 Task: Choose Add end date and time.
Action: Mouse moved to (562, 81)
Screenshot: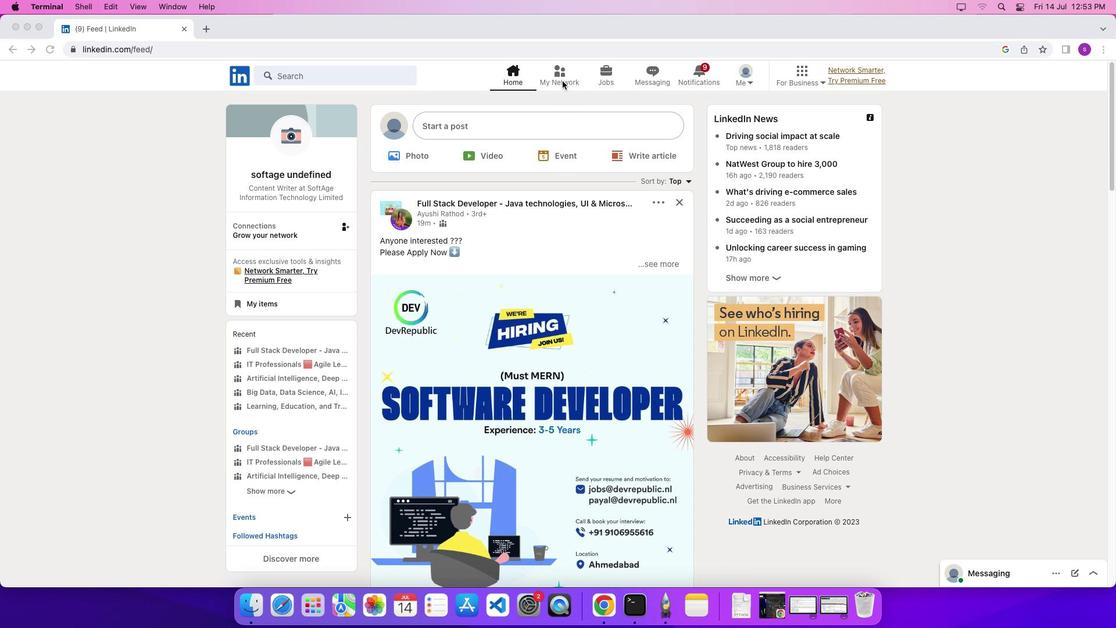 
Action: Mouse pressed left at (562, 81)
Screenshot: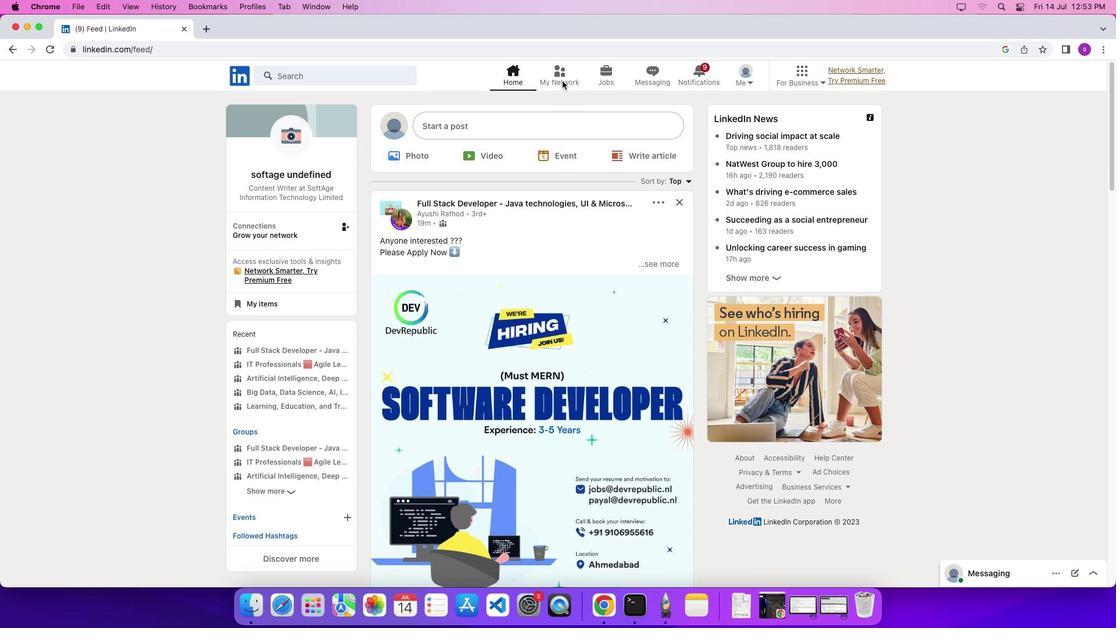 
Action: Mouse pressed left at (562, 81)
Screenshot: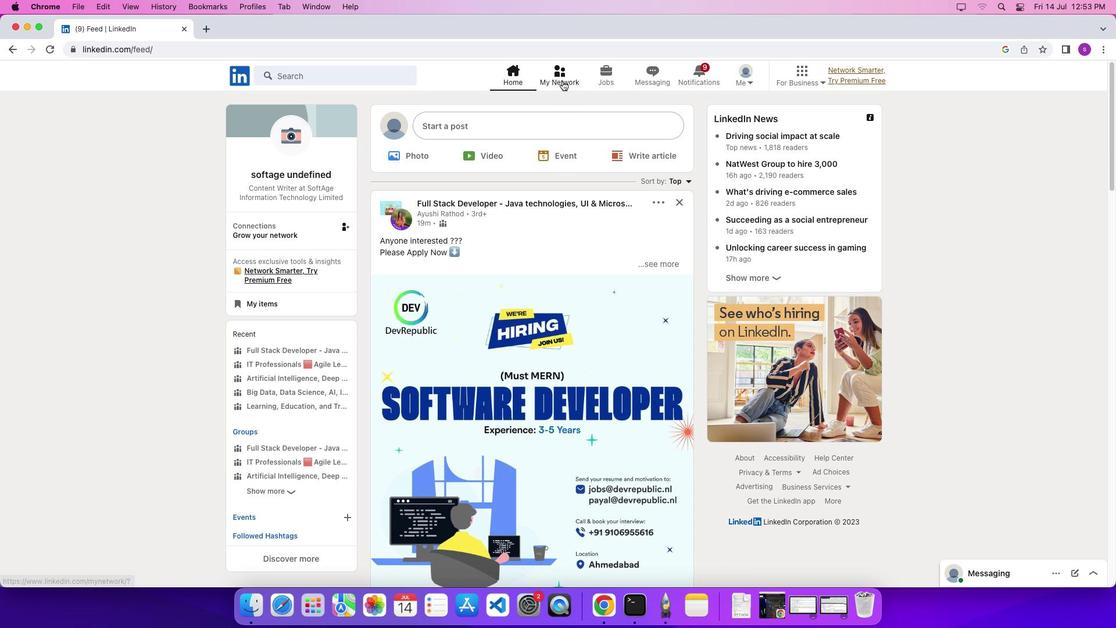 
Action: Mouse moved to (281, 233)
Screenshot: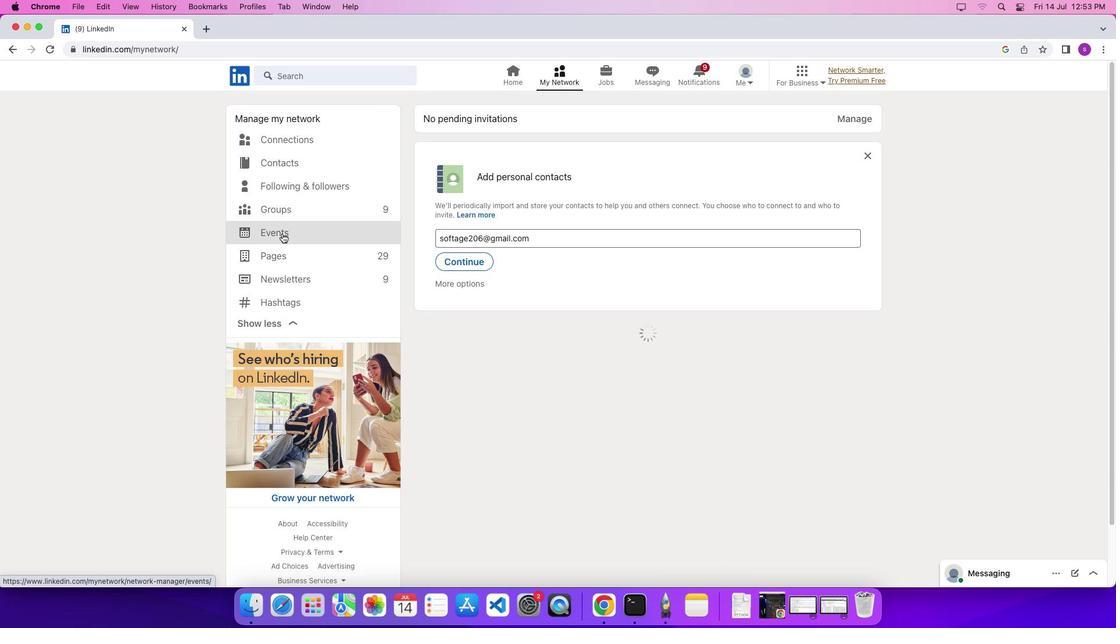 
Action: Mouse pressed left at (281, 233)
Screenshot: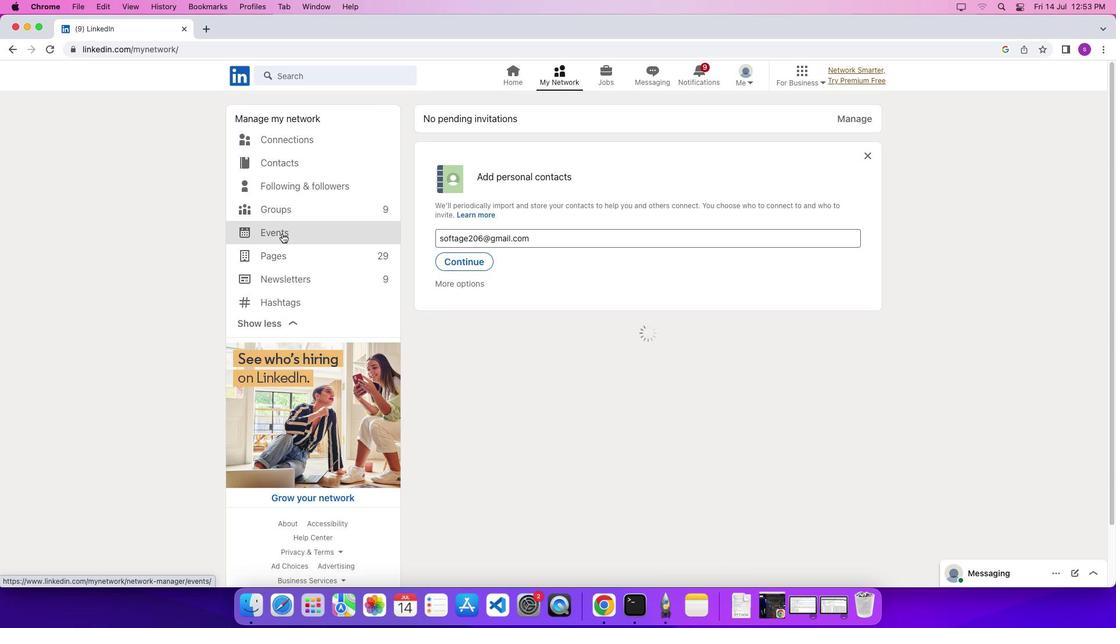 
Action: Mouse moved to (658, 127)
Screenshot: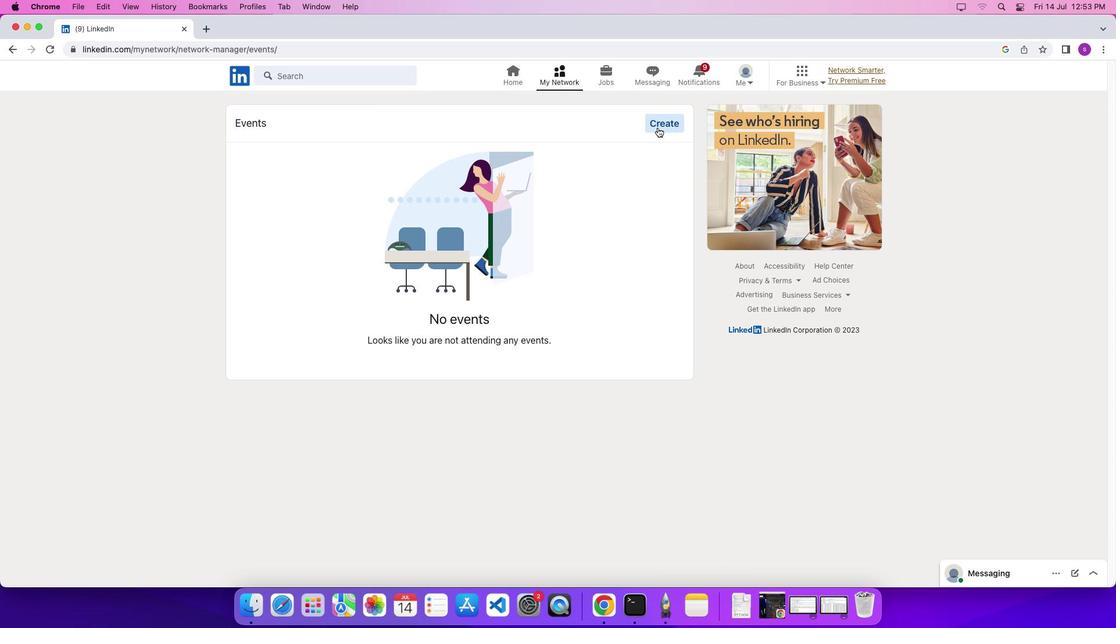 
Action: Mouse pressed left at (658, 127)
Screenshot: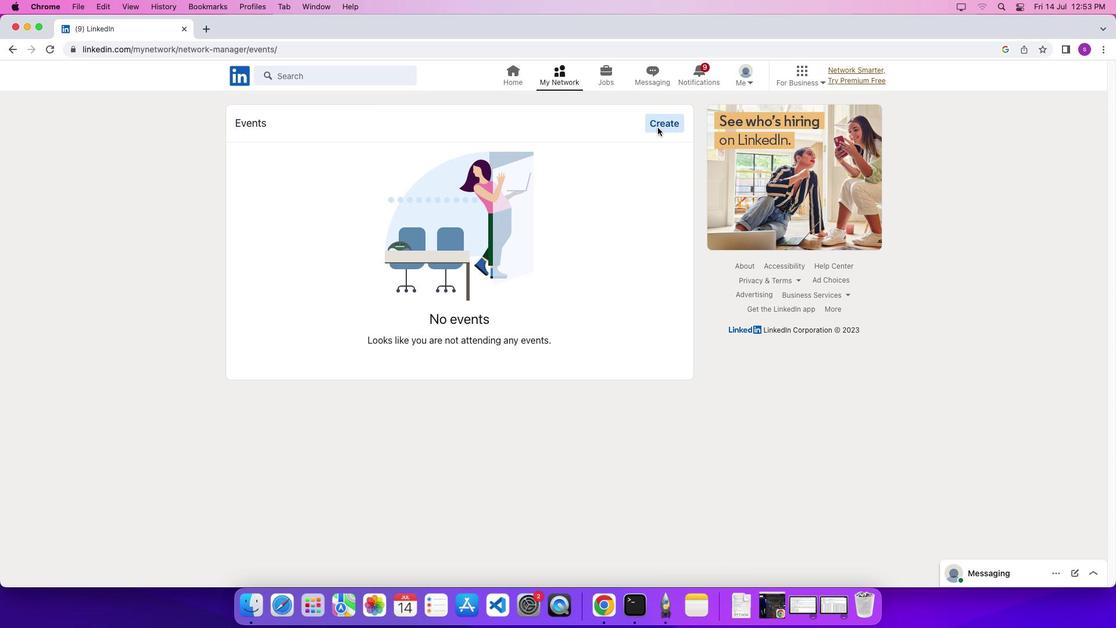 
Action: Mouse moved to (589, 282)
Screenshot: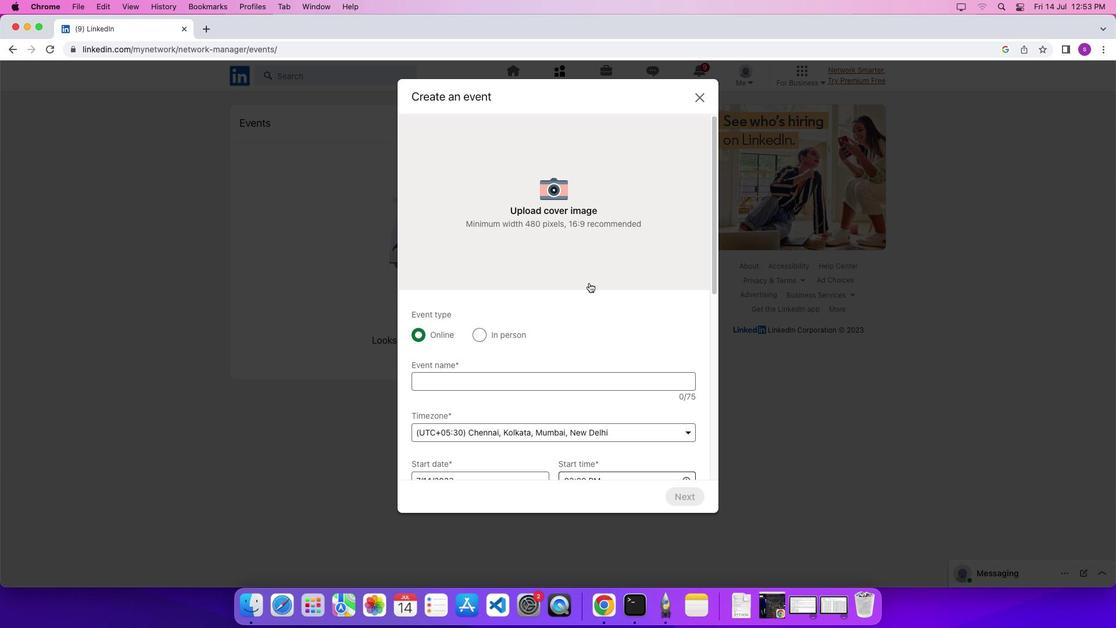 
Action: Mouse scrolled (589, 282) with delta (0, 0)
Screenshot: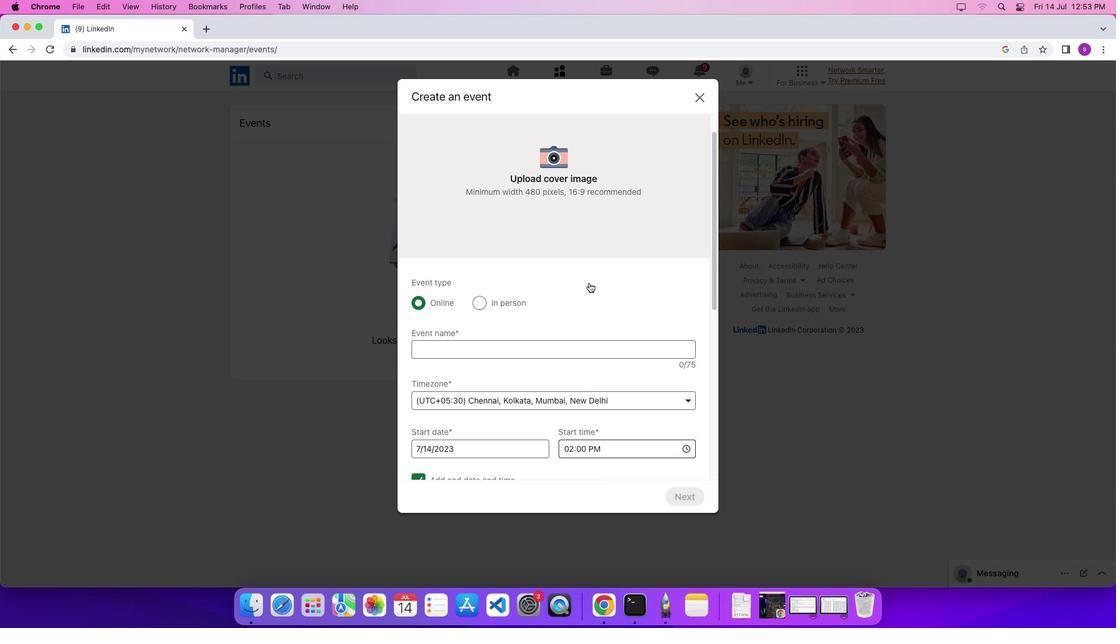 
Action: Mouse scrolled (589, 282) with delta (0, 0)
Screenshot: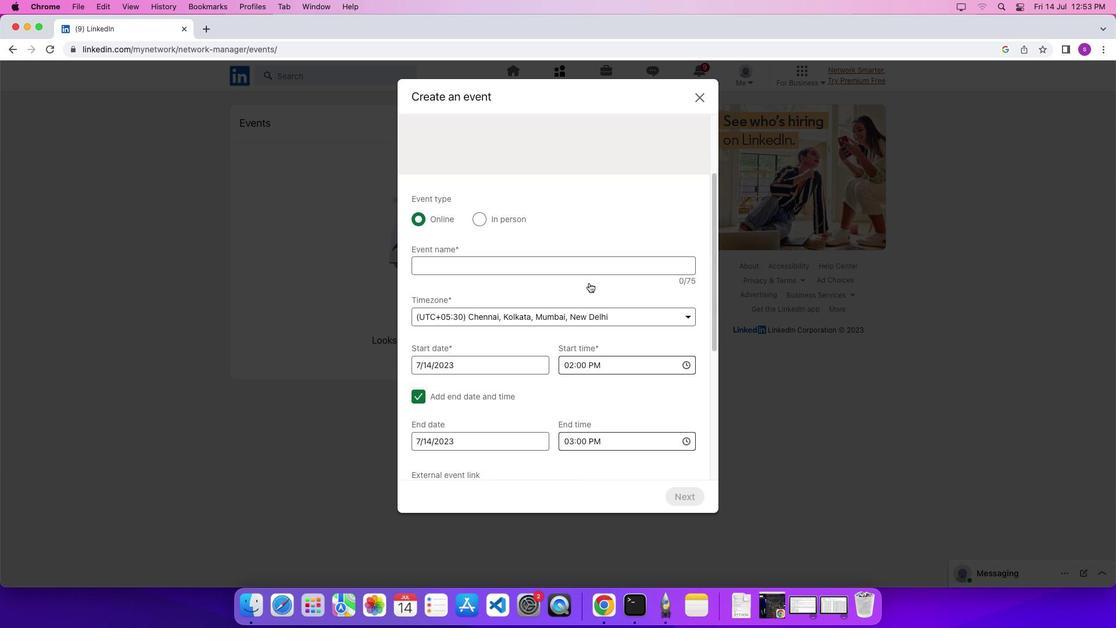 
Action: Mouse scrolled (589, 282) with delta (0, -4)
Screenshot: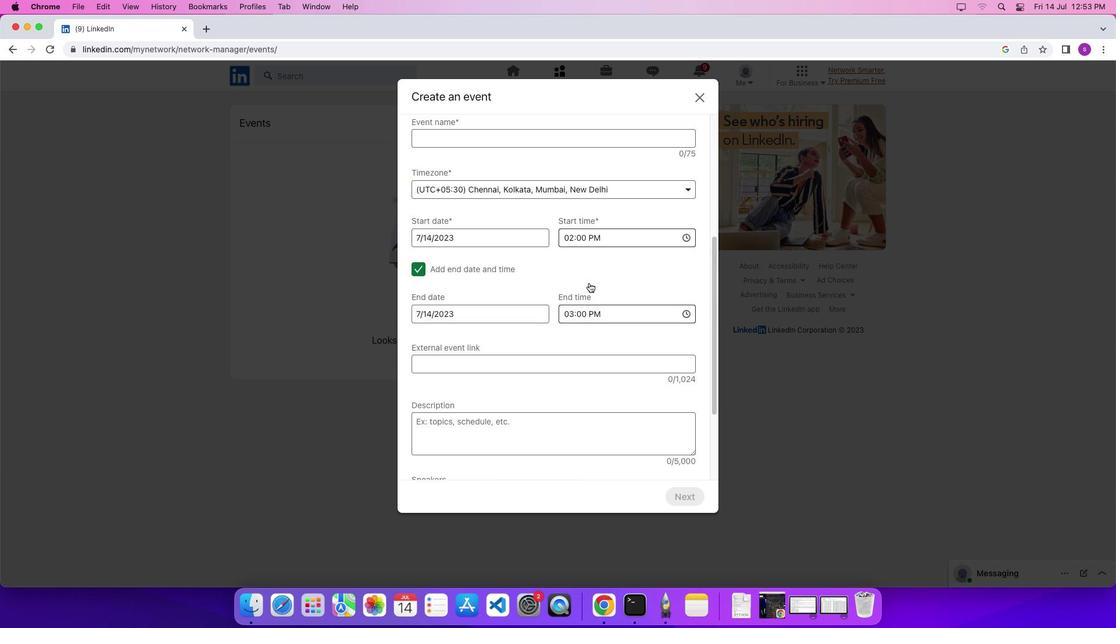 
Action: Mouse scrolled (589, 282) with delta (0, -5)
Screenshot: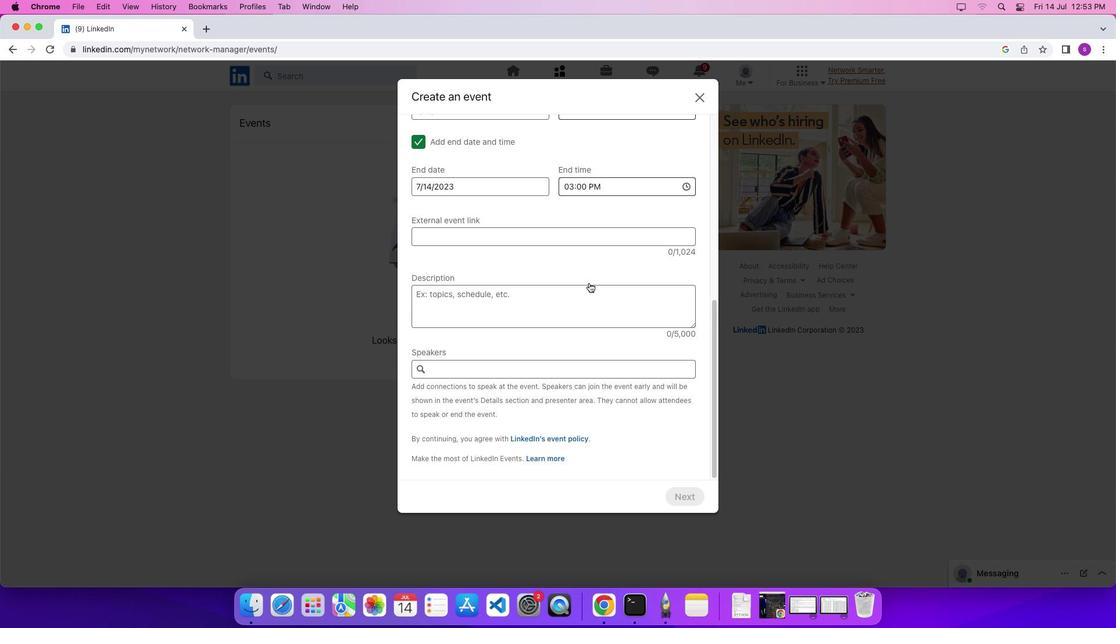 
Action: Mouse scrolled (589, 282) with delta (0, 0)
Screenshot: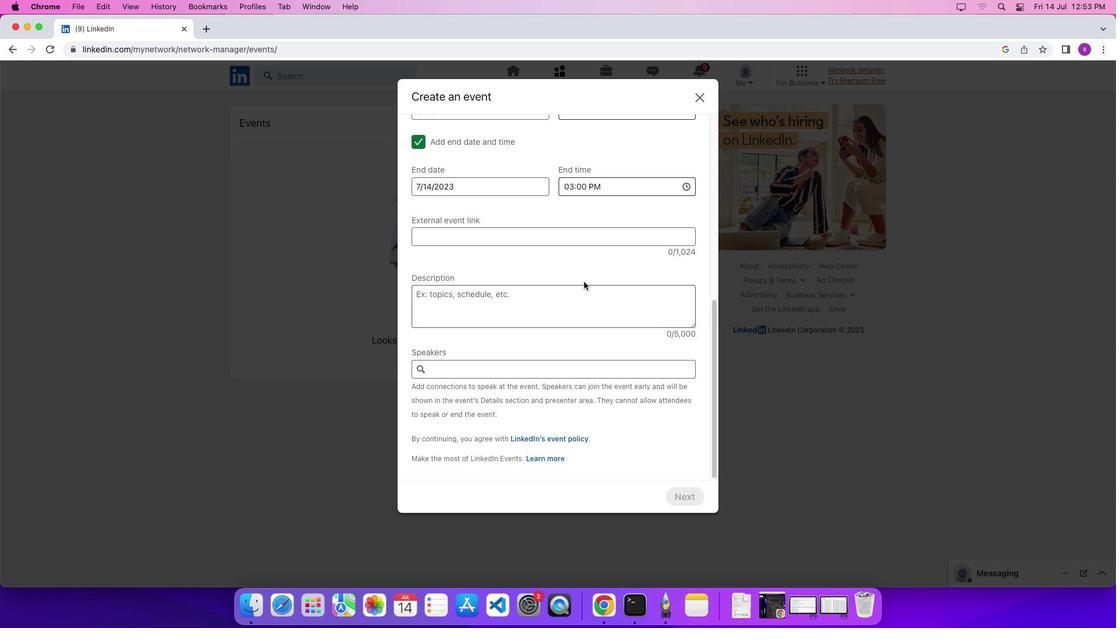 
Action: Mouse moved to (454, 171)
Screenshot: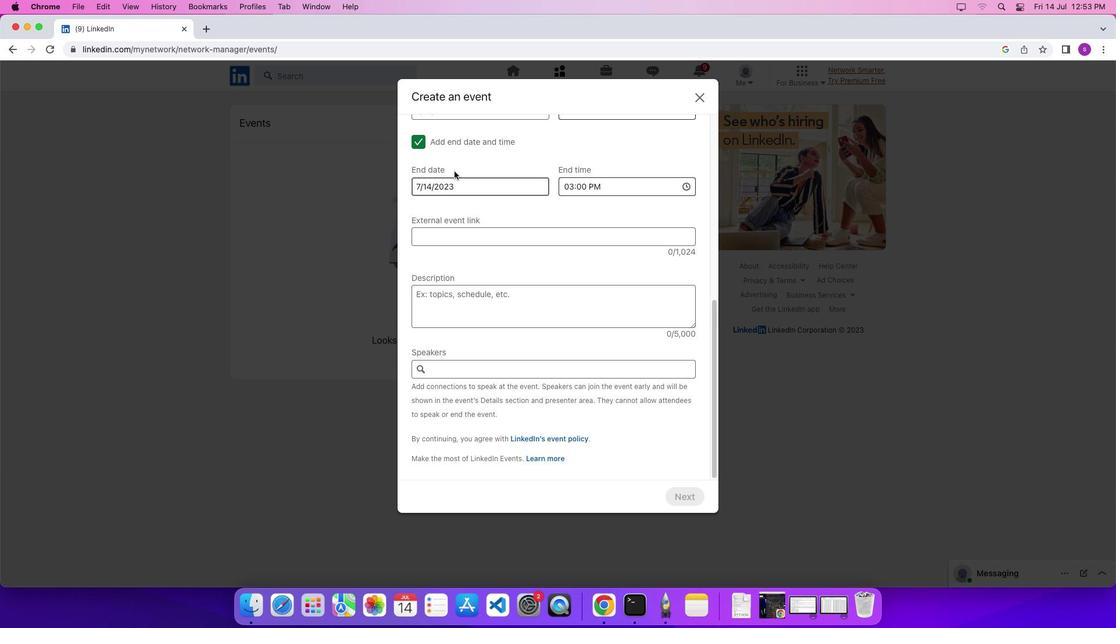 
Action: Mouse scrolled (454, 171) with delta (0, 0)
Screenshot: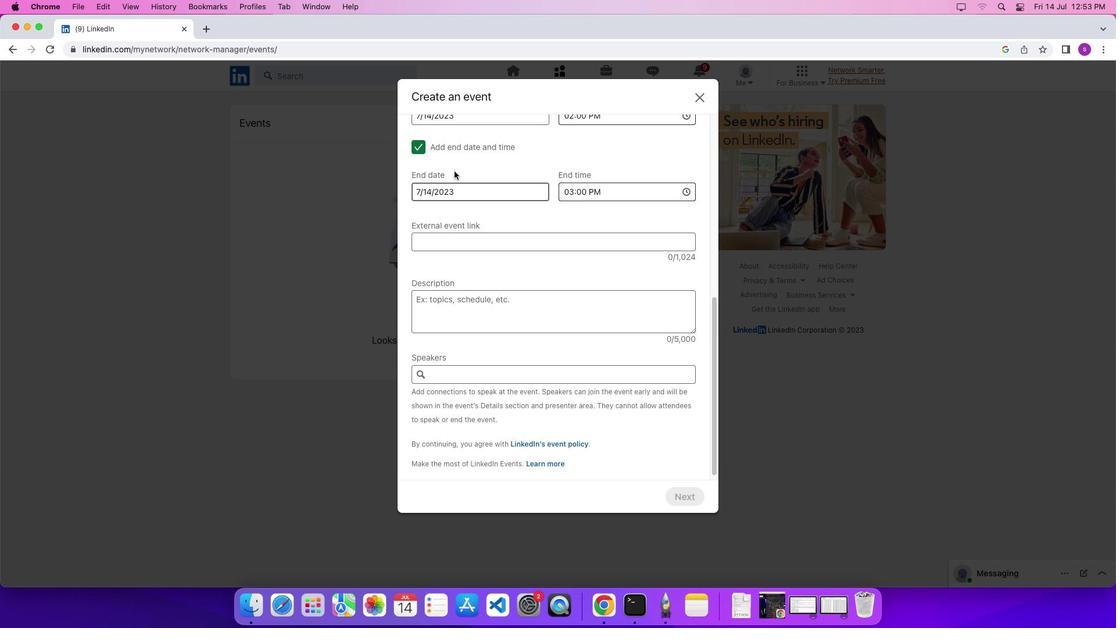 
Action: Mouse scrolled (454, 171) with delta (0, 0)
Screenshot: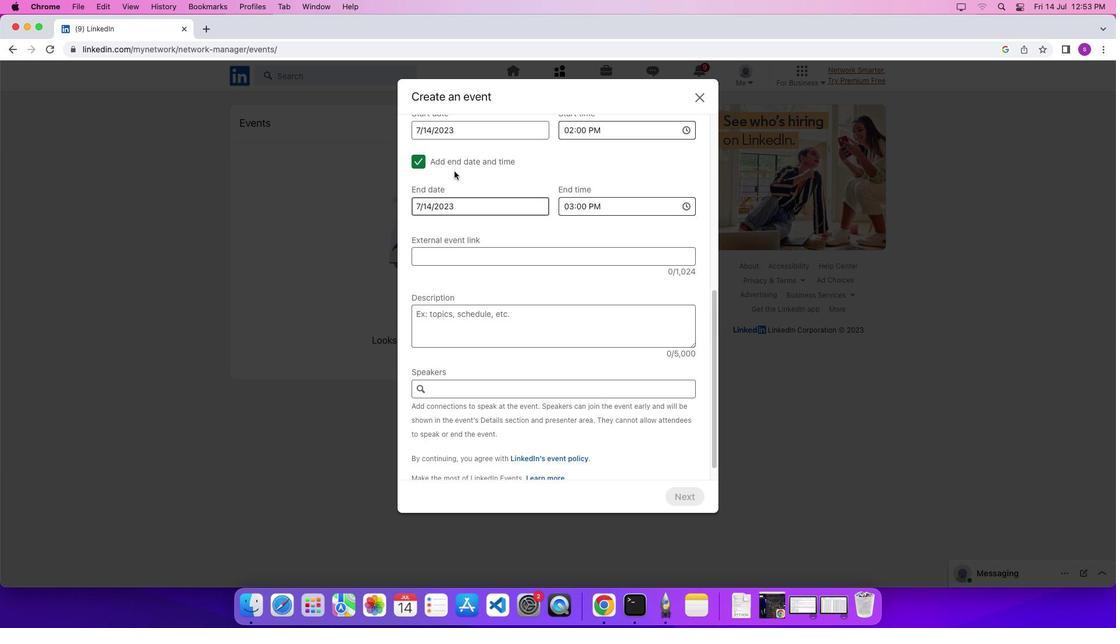 
Action: Mouse moved to (421, 166)
Screenshot: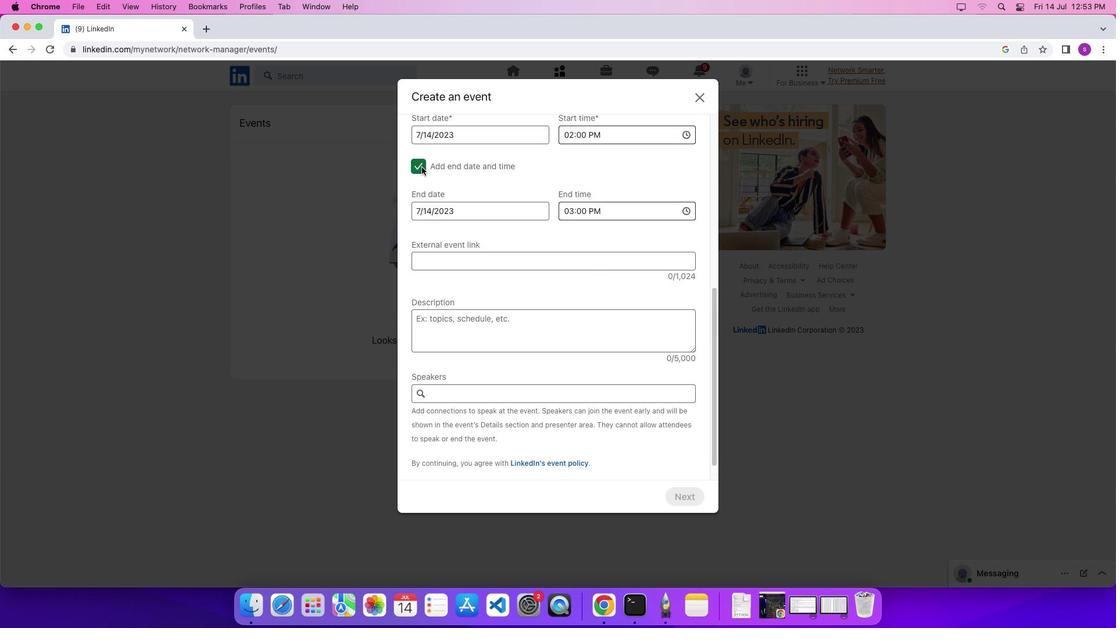 
Action: Mouse pressed left at (421, 166)
Screenshot: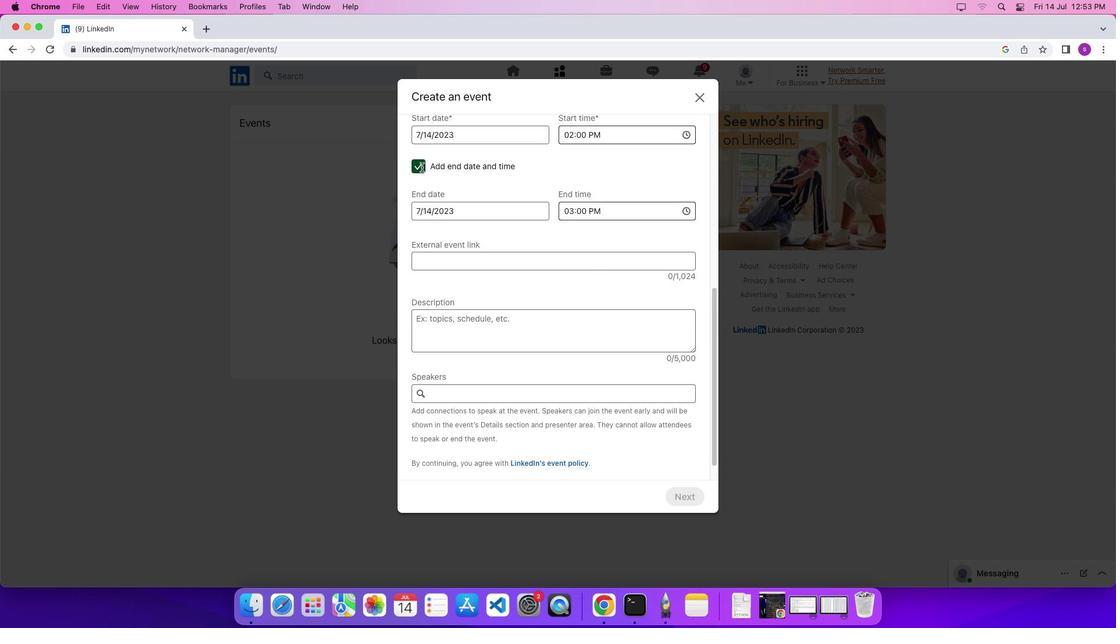 
Action: Mouse moved to (477, 204)
Screenshot: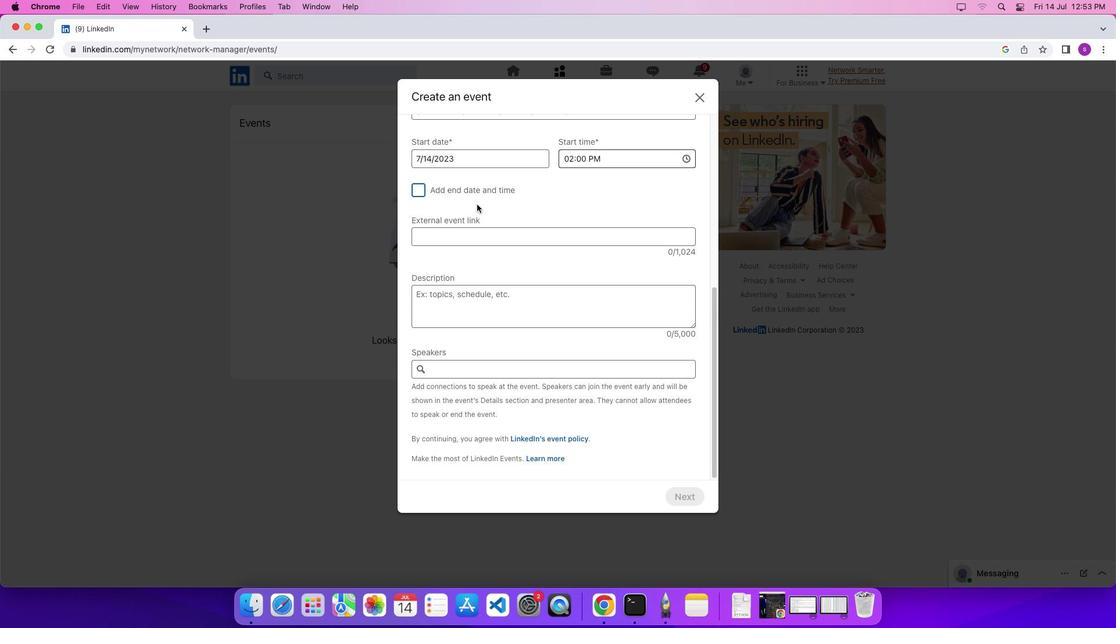 
